 Task: Report junk   from Aakash.mishra@softage.net with a subject Subject0015
Action: Mouse moved to (610, 90)
Screenshot: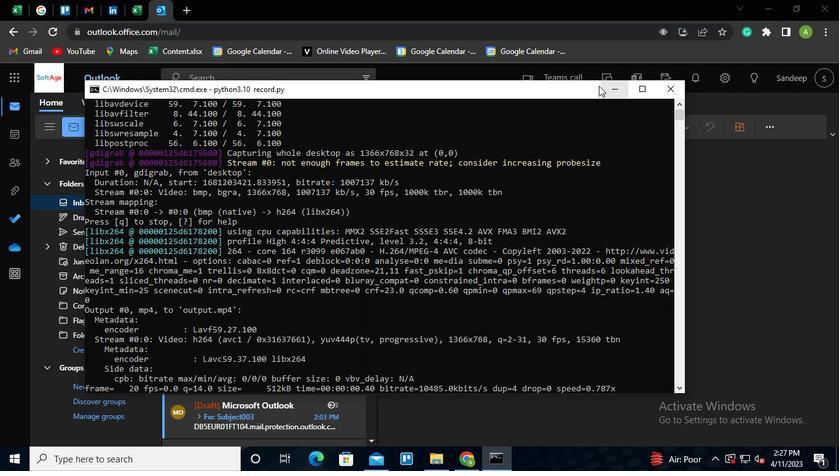 
Action: Mouse pressed left at (610, 90)
Screenshot: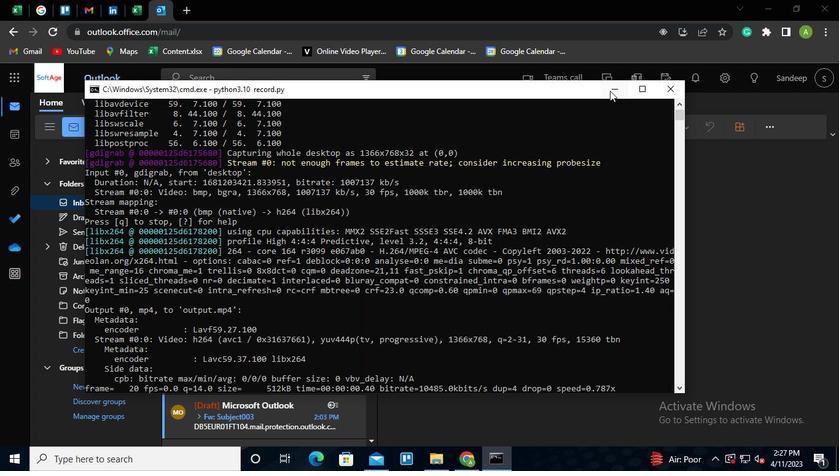 
Action: Mouse moved to (284, 77)
Screenshot: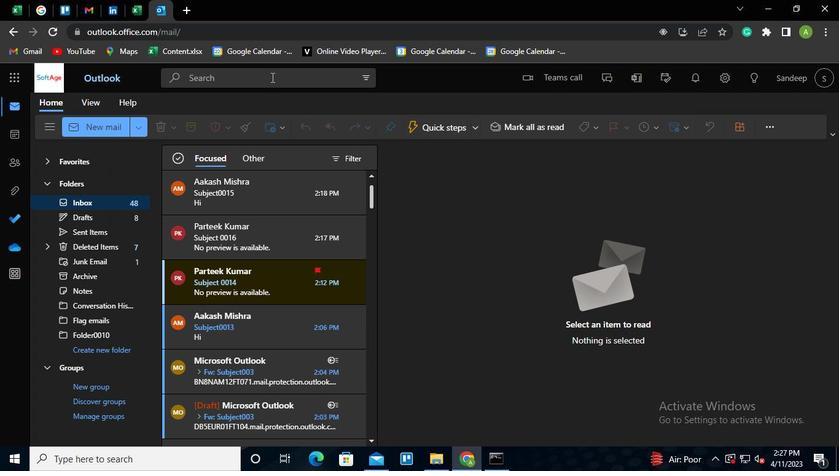 
Action: Mouse pressed left at (284, 77)
Screenshot: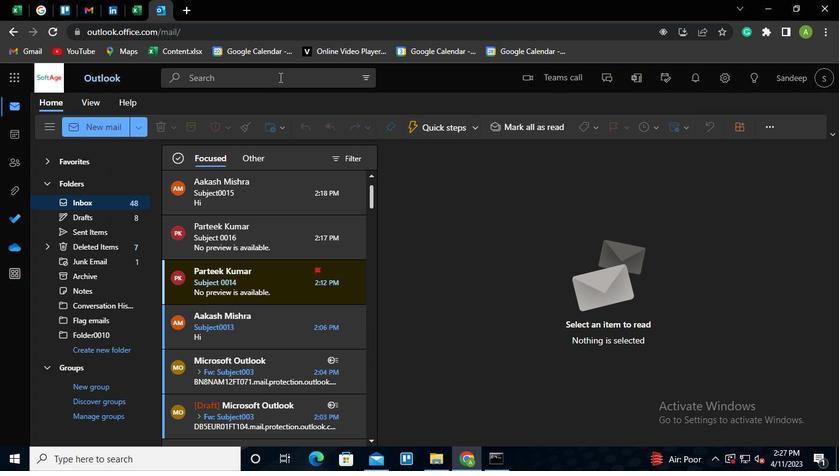 
Action: Mouse moved to (470, 80)
Screenshot: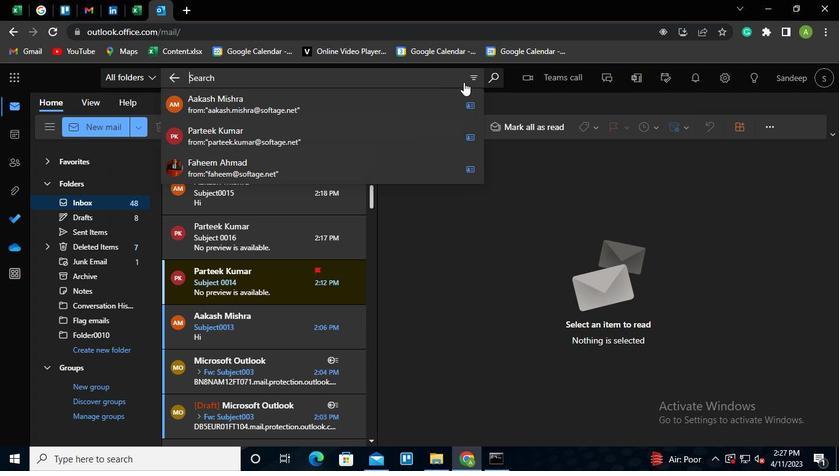 
Action: Mouse pressed left at (470, 80)
Screenshot: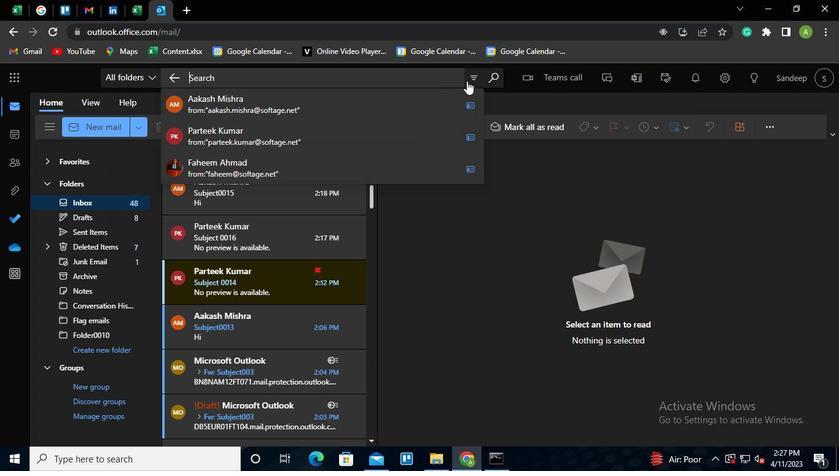 
Action: Mouse moved to (269, 135)
Screenshot: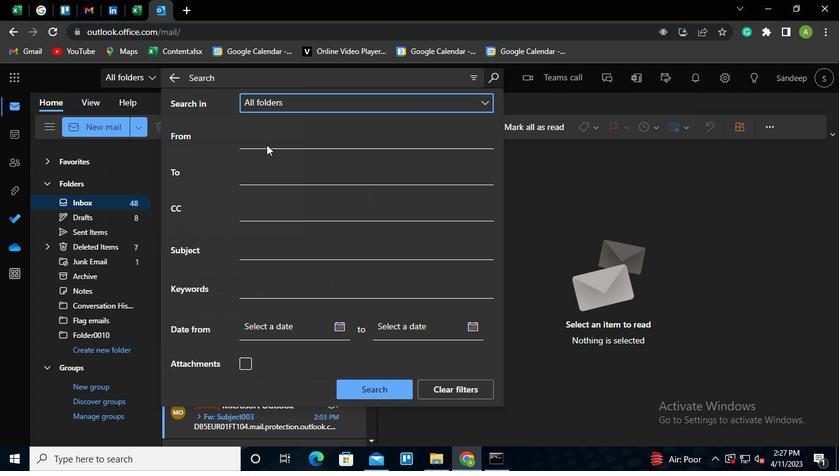 
Action: Mouse pressed left at (269, 135)
Screenshot: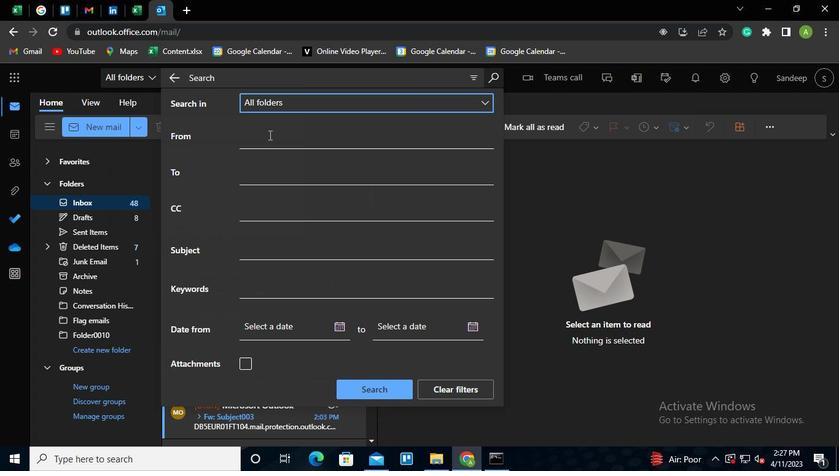 
Action: Mouse moved to (286, 206)
Screenshot: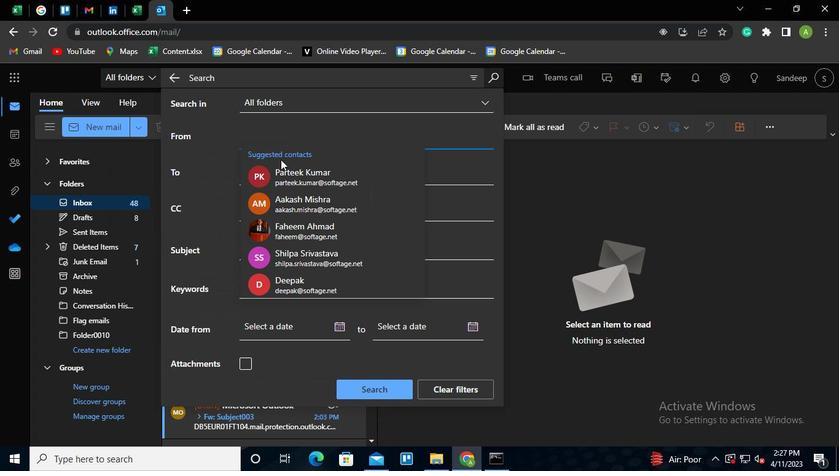 
Action: Mouse pressed left at (286, 206)
Screenshot: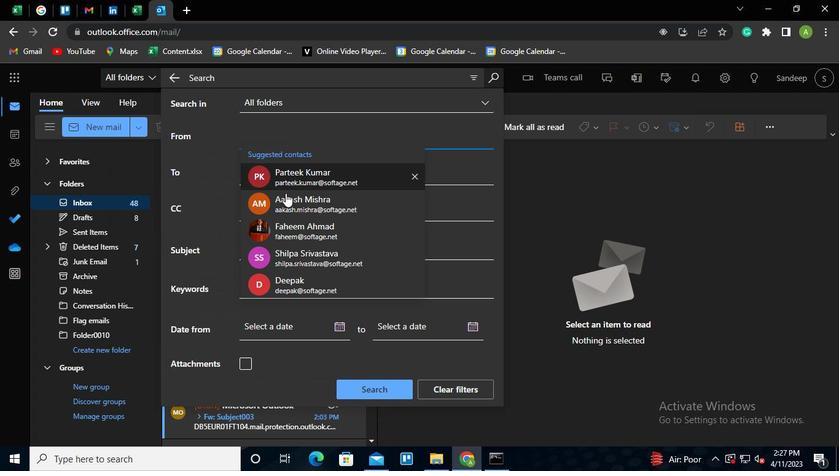 
Action: Mouse moved to (286, 247)
Screenshot: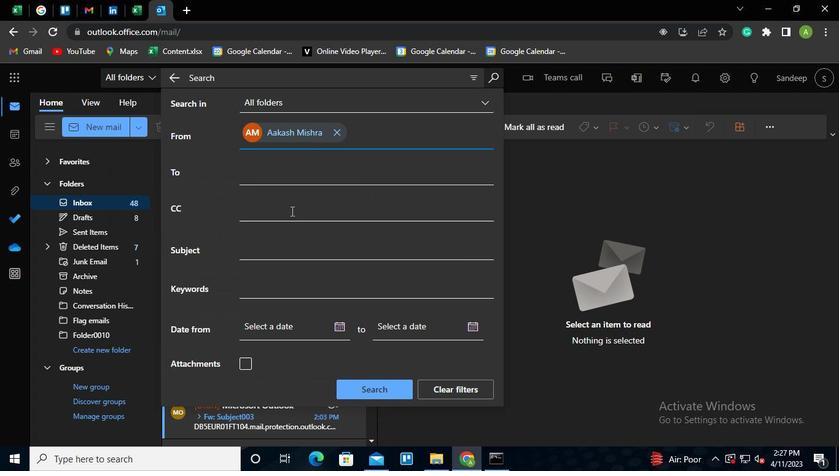 
Action: Mouse pressed left at (286, 247)
Screenshot: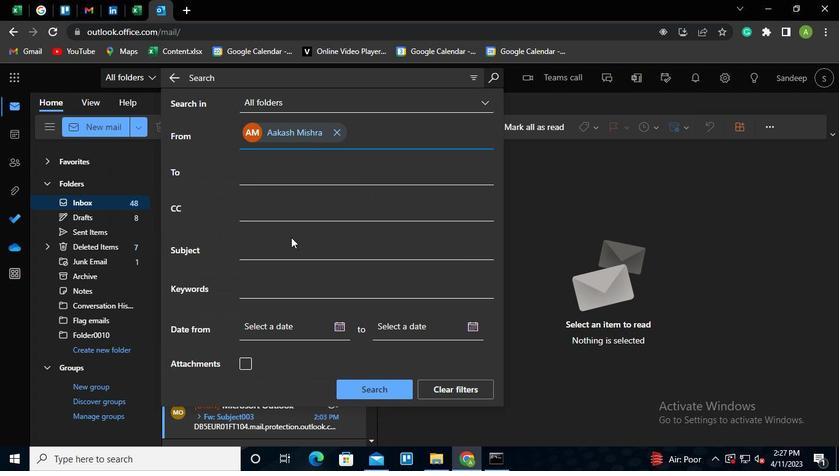 
Action: Mouse moved to (284, 249)
Screenshot: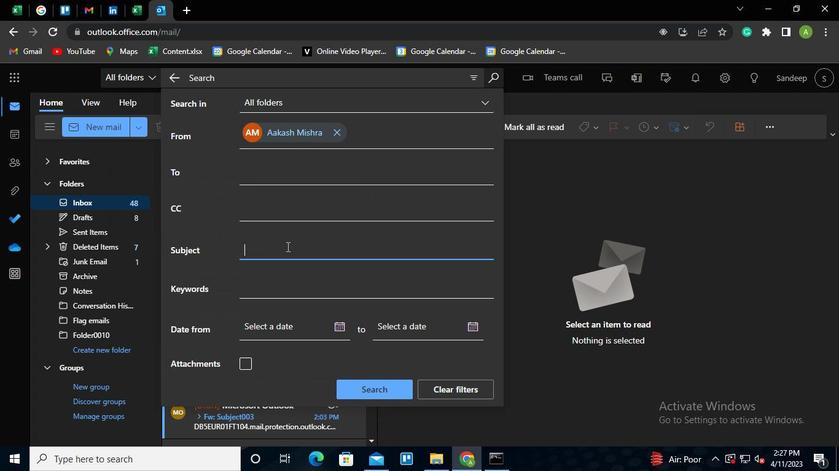 
Action: Keyboard s
Screenshot: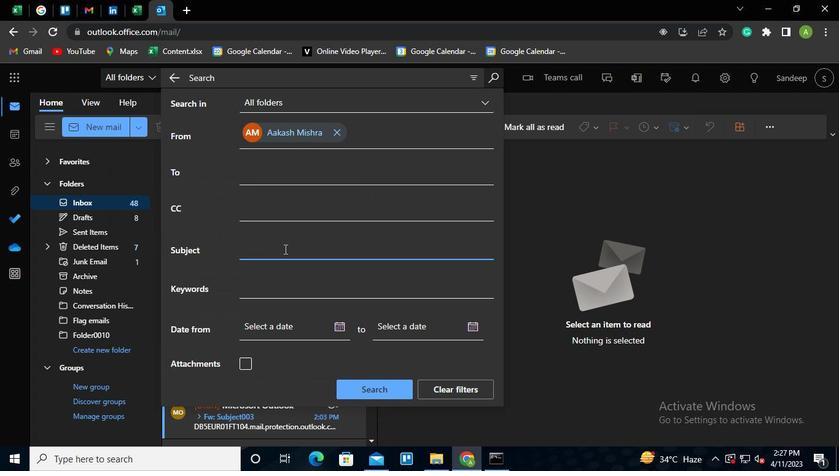 
Action: Keyboard u
Screenshot: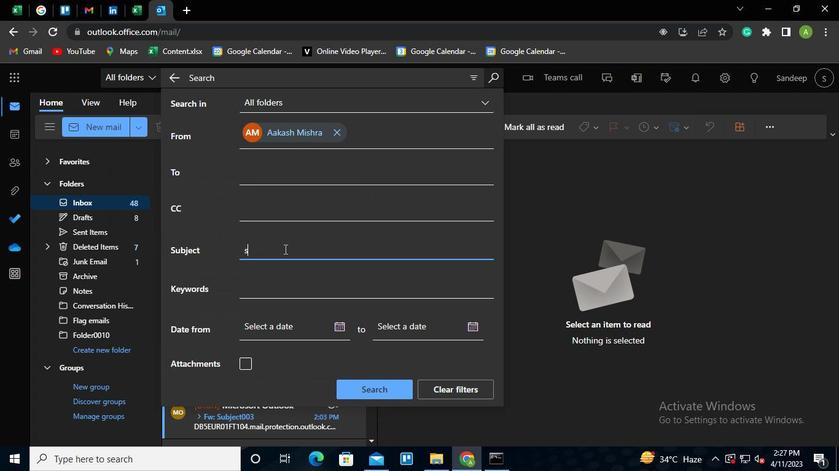 
Action: Keyboard b
Screenshot: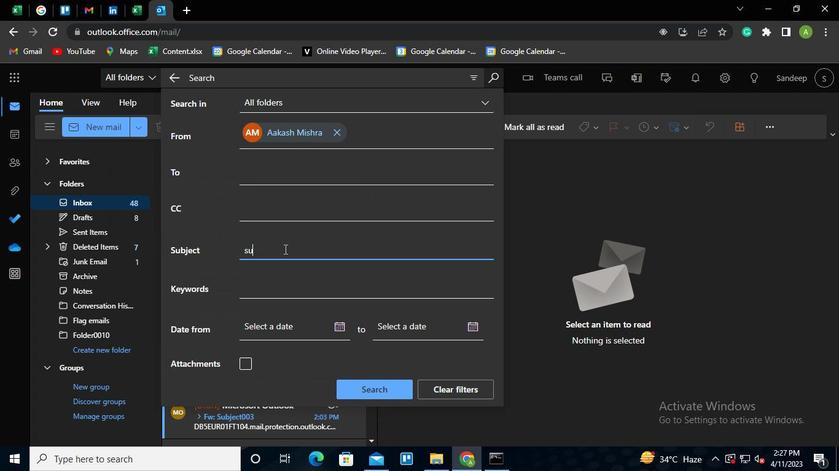 
Action: Keyboard j
Screenshot: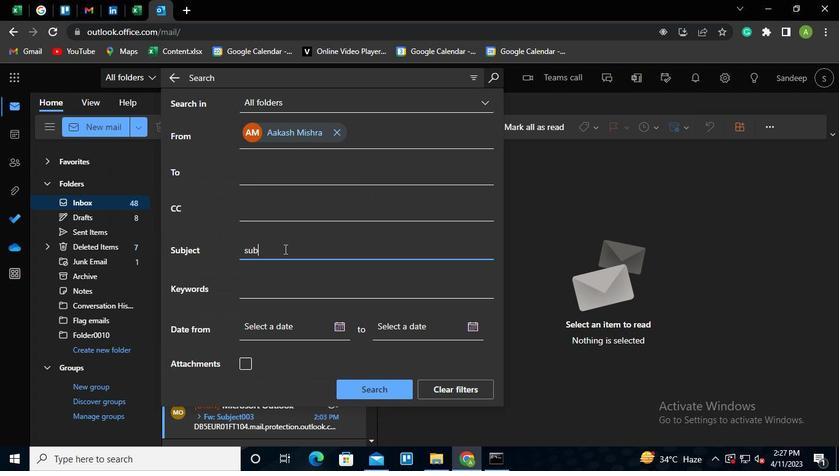 
Action: Keyboard e
Screenshot: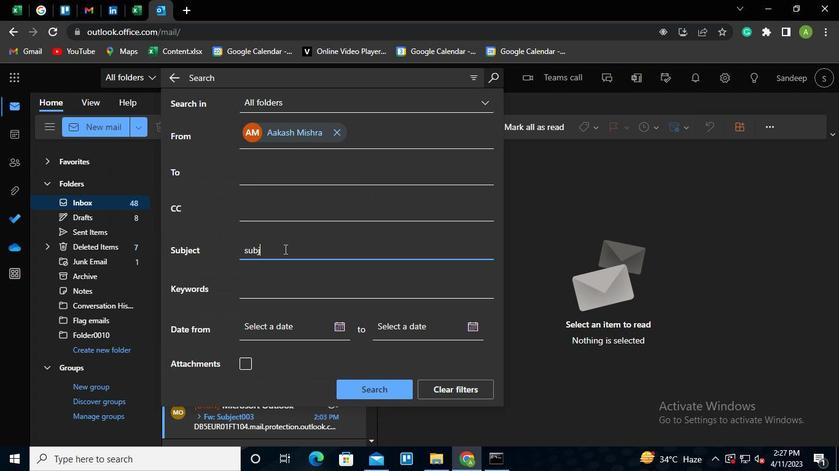 
Action: Keyboard c
Screenshot: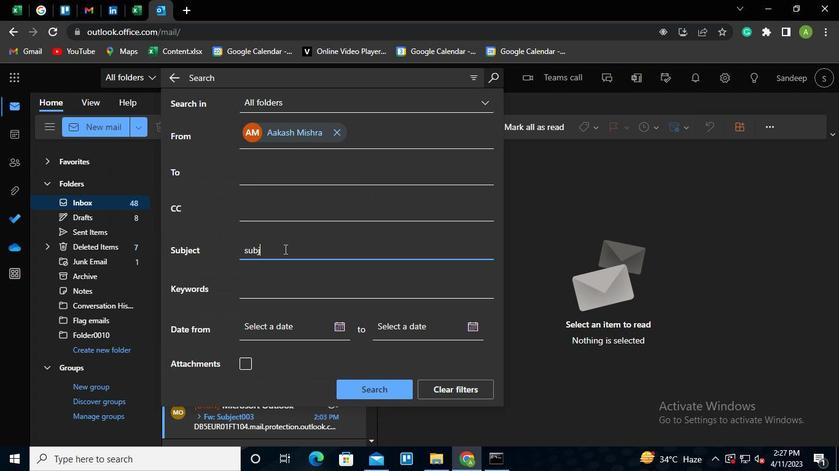 
Action: Keyboard t
Screenshot: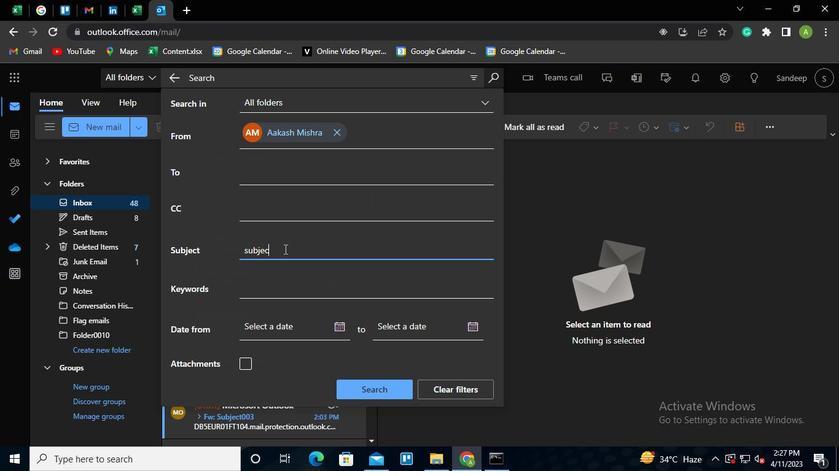 
Action: Keyboard <96>
Screenshot: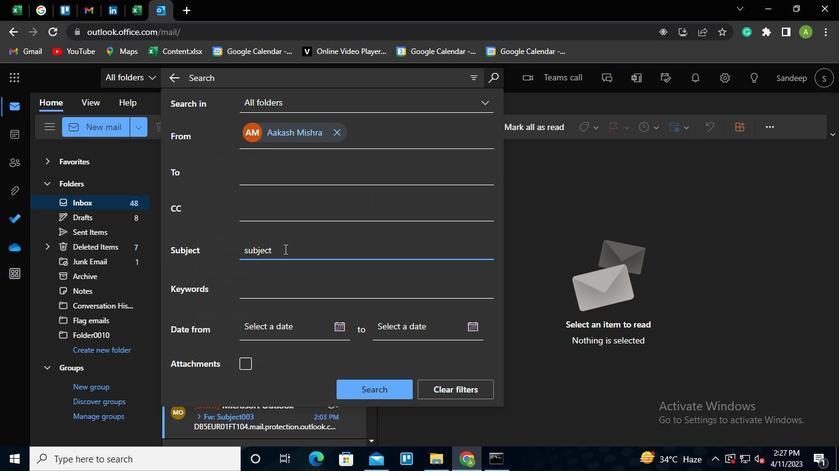 
Action: Keyboard <96>
Screenshot: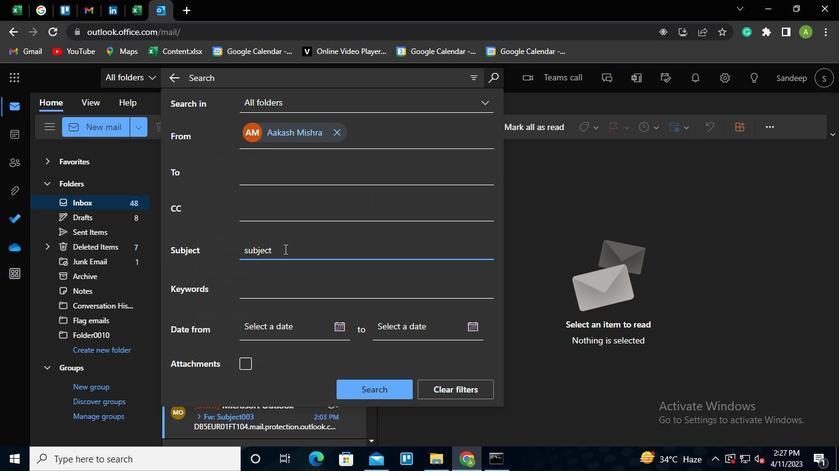 
Action: Keyboard <97>
Screenshot: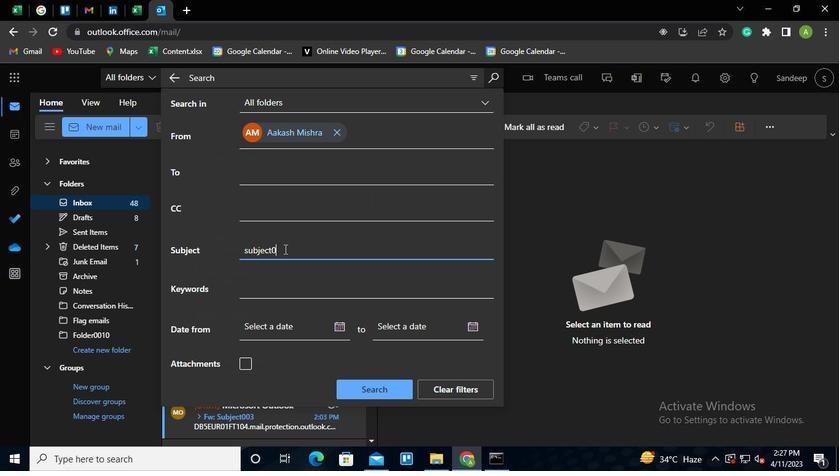 
Action: Keyboard <101>
Screenshot: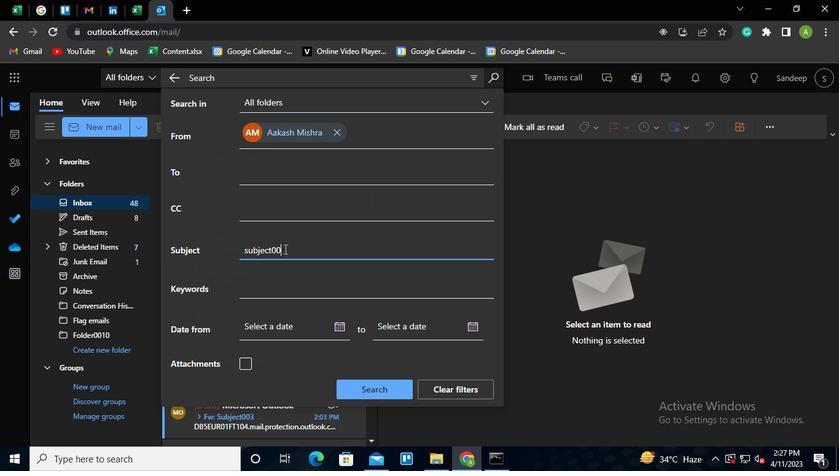 
Action: Keyboard Key.home
Screenshot: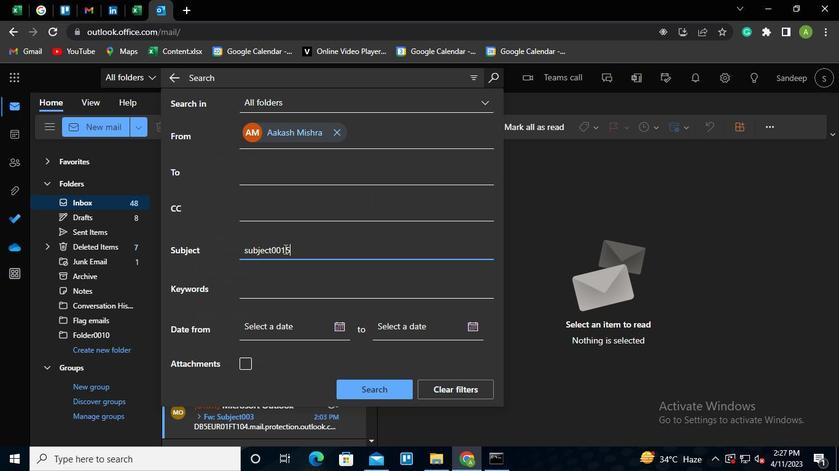 
Action: Keyboard Key.right
Screenshot: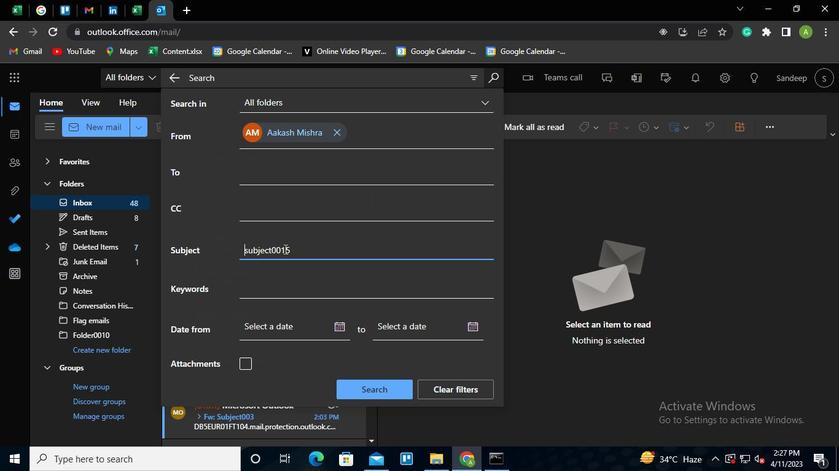 
Action: Keyboard Key.backspace
Screenshot: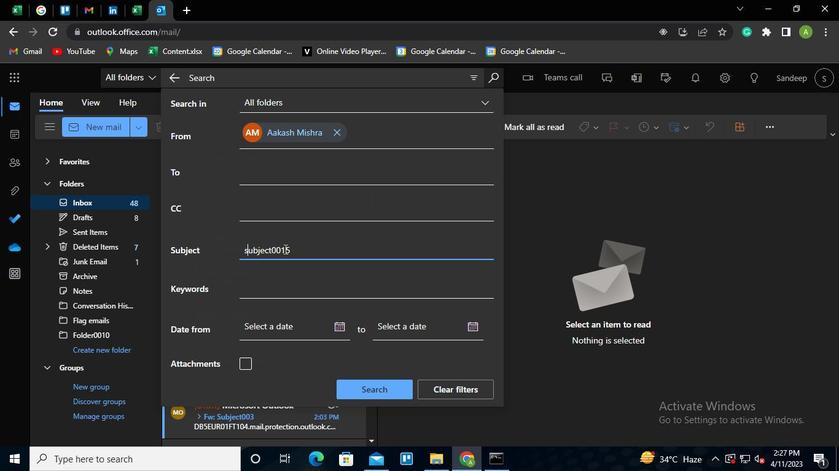 
Action: Keyboard Key.shift
Screenshot: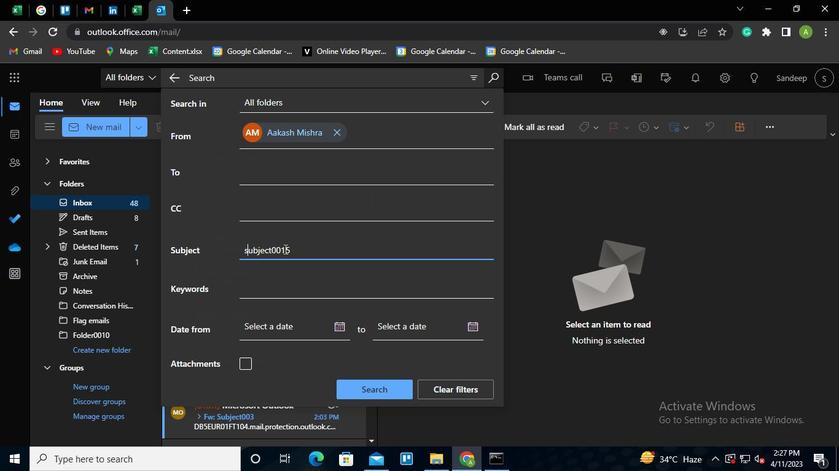 
Action: Keyboard S
Screenshot: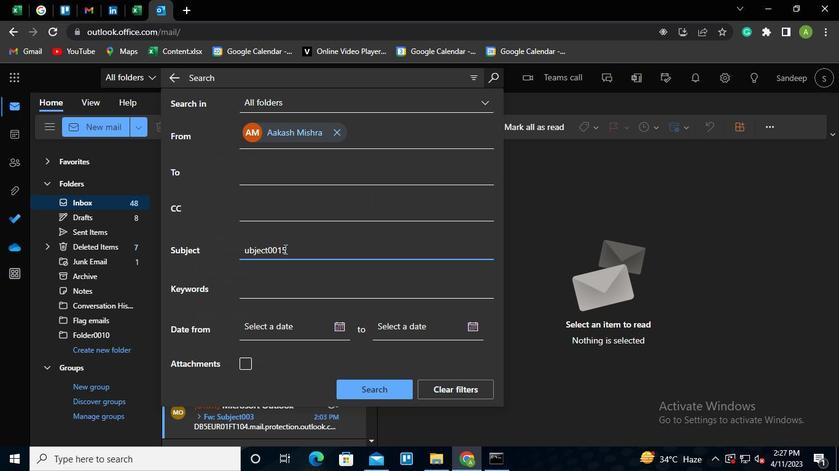 
Action: Mouse moved to (358, 380)
Screenshot: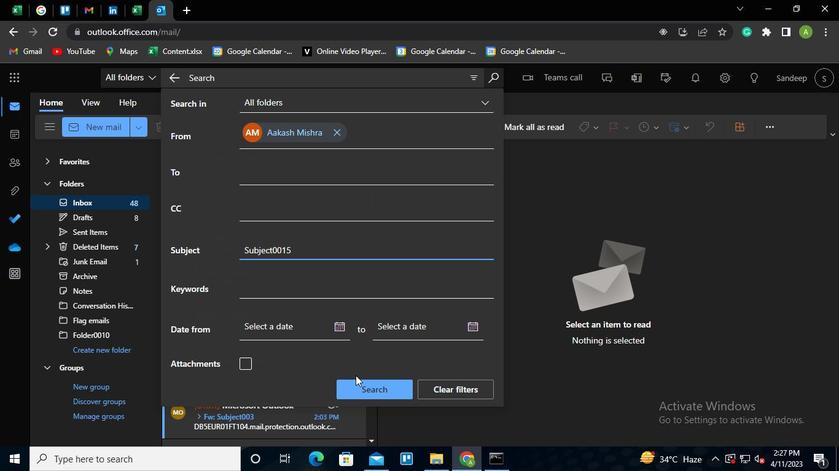 
Action: Mouse pressed left at (358, 380)
Screenshot: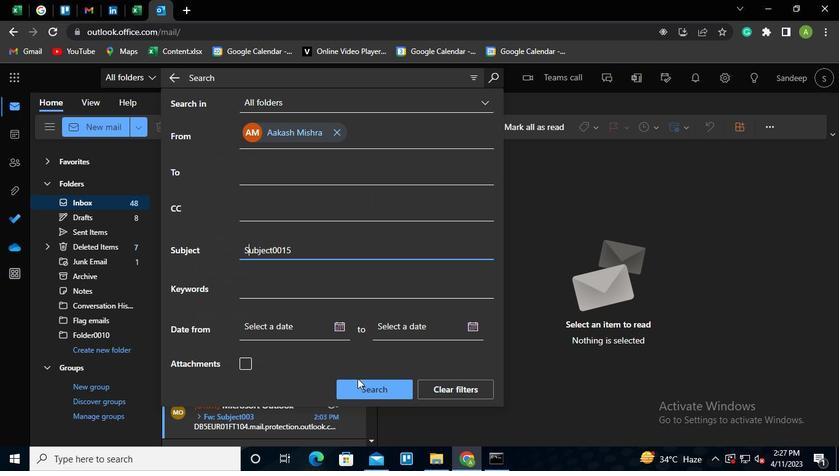 
Action: Mouse moved to (280, 226)
Screenshot: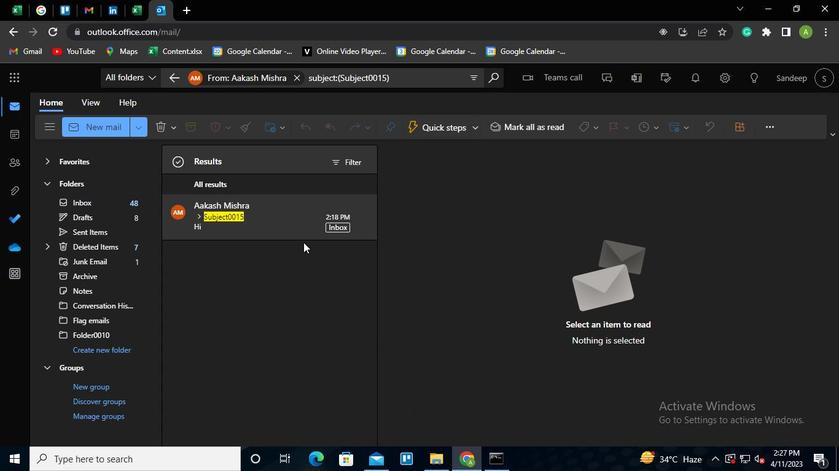 
Action: Mouse pressed right at (280, 226)
Screenshot: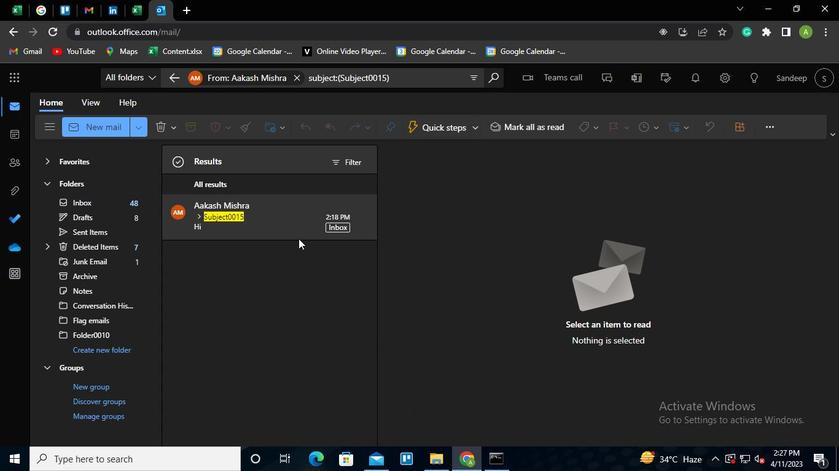 
Action: Mouse moved to (434, 364)
Screenshot: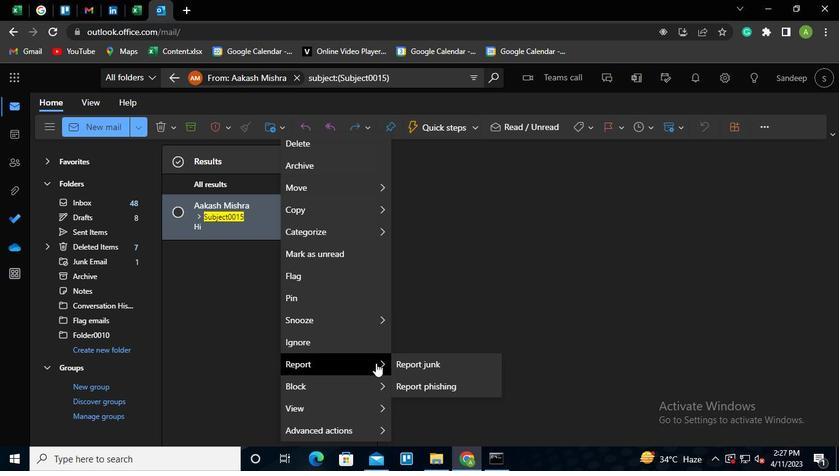 
Action: Mouse pressed left at (434, 364)
Screenshot: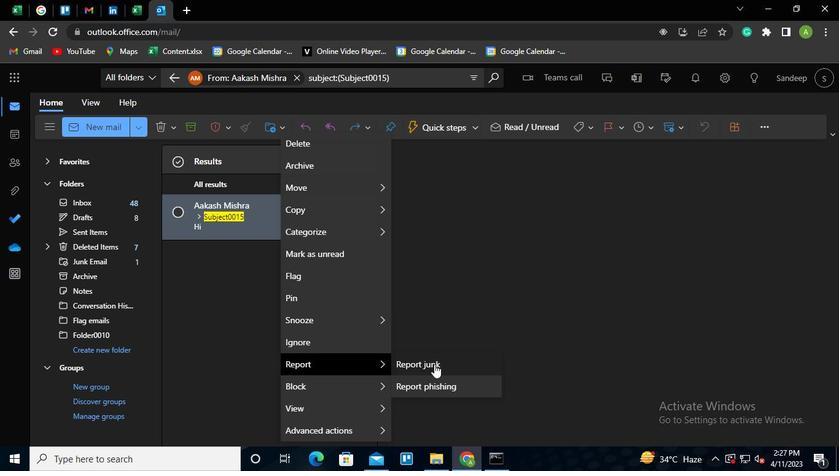 
Action: Mouse moved to (428, 284)
Screenshot: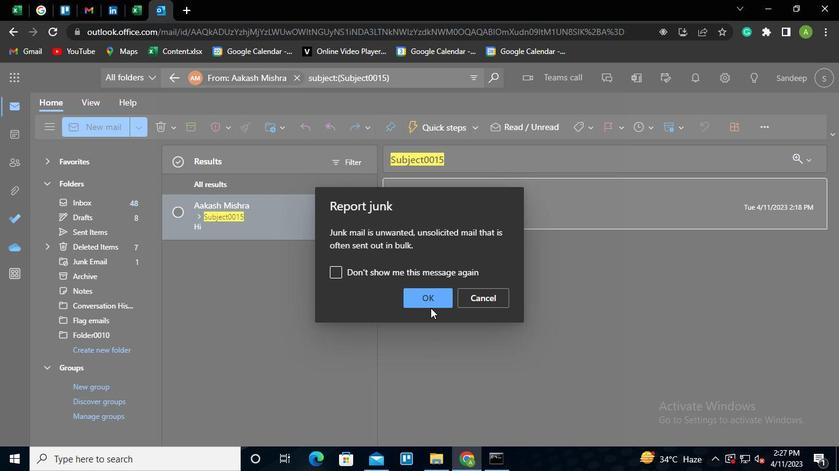 
Action: Mouse pressed left at (428, 284)
Screenshot: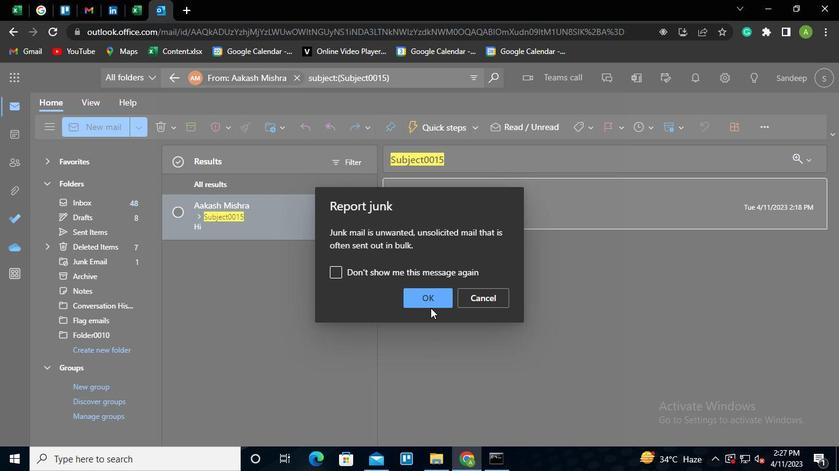 
Action: Mouse moved to (427, 299)
Screenshot: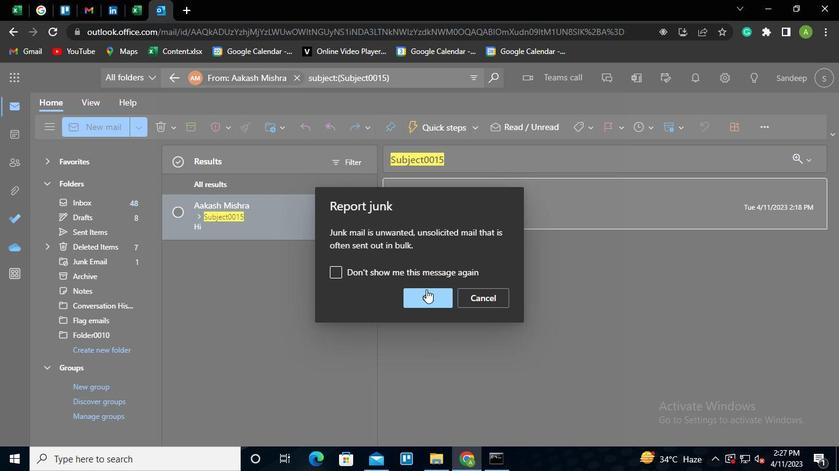 
Action: Mouse pressed left at (427, 299)
Screenshot: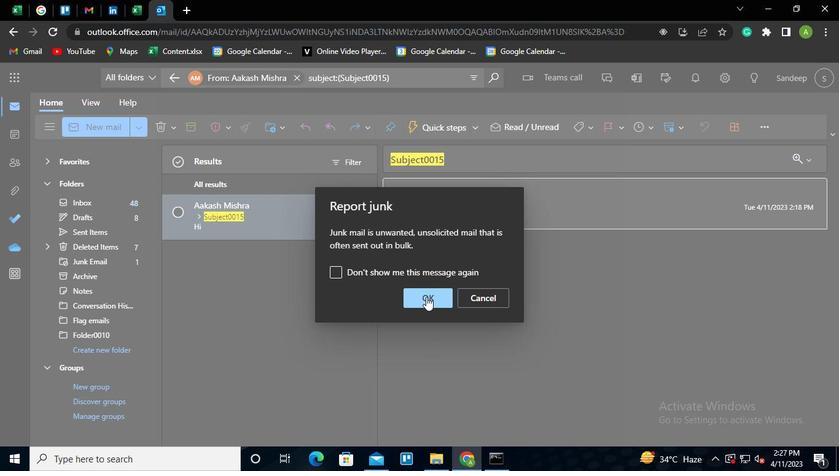 
Action: Mouse moved to (500, 465)
Screenshot: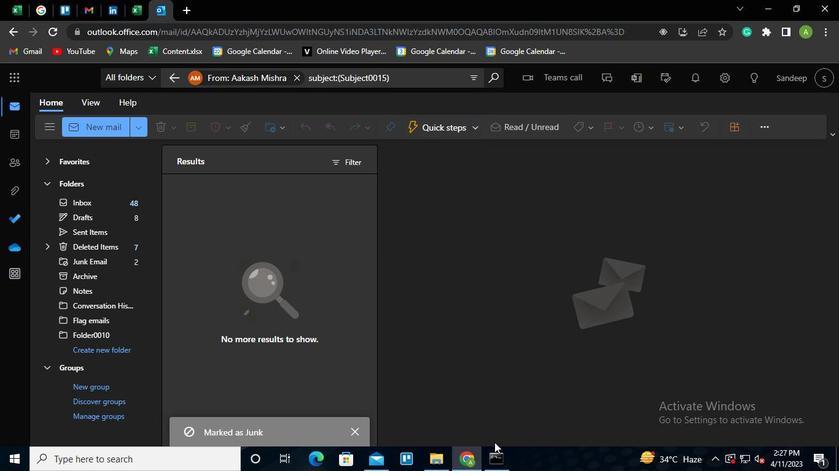 
Action: Mouse pressed left at (500, 465)
Screenshot: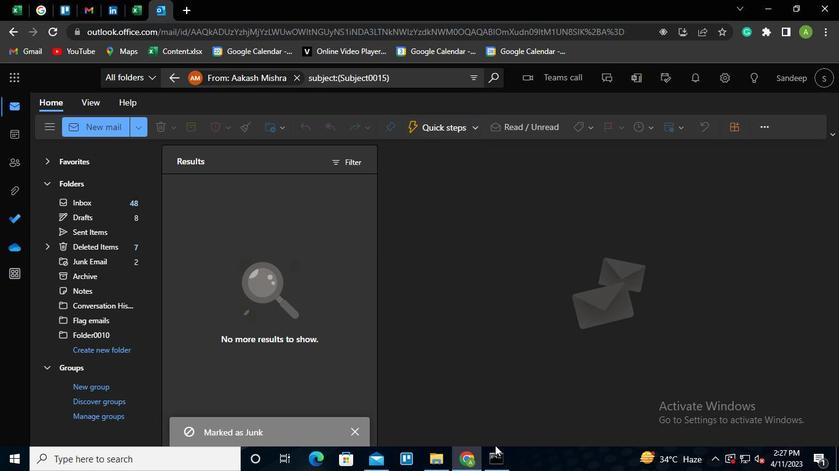 
Action: Mouse moved to (667, 94)
Screenshot: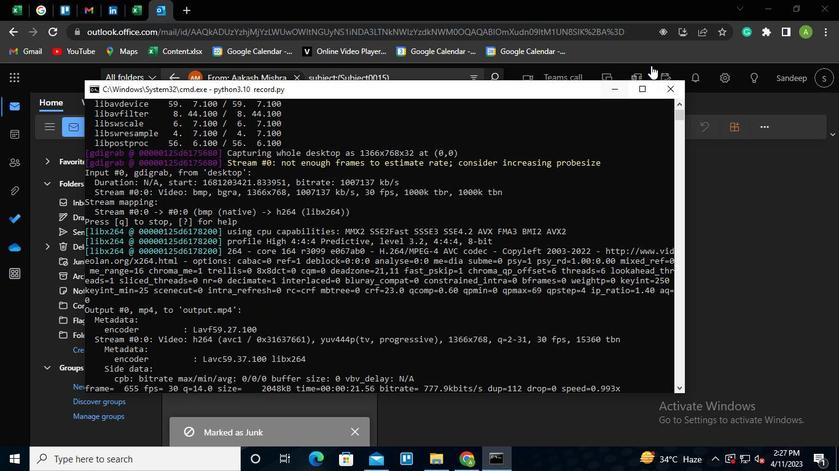 
Action: Mouse pressed left at (667, 94)
Screenshot: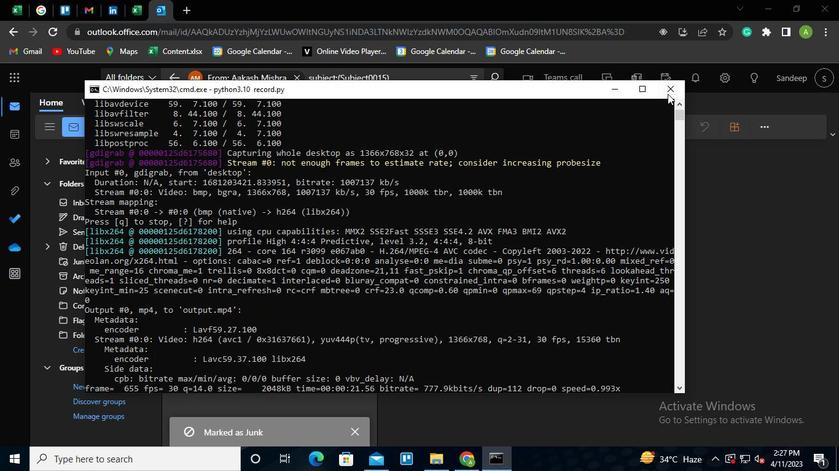 
